 Task: Toggle the option "Show controls in full-screen mode" to customize the look and feel of the interface.
Action: Mouse moved to (130, 17)
Screenshot: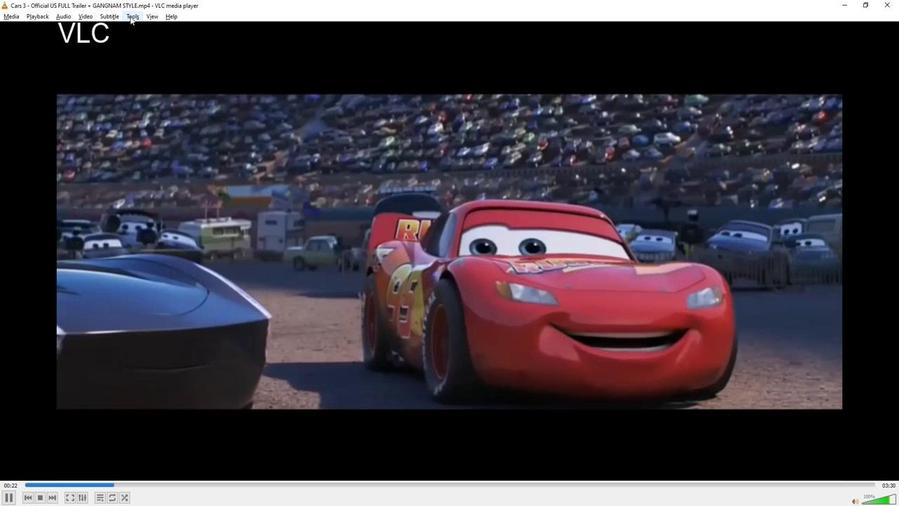 
Action: Mouse pressed left at (130, 17)
Screenshot: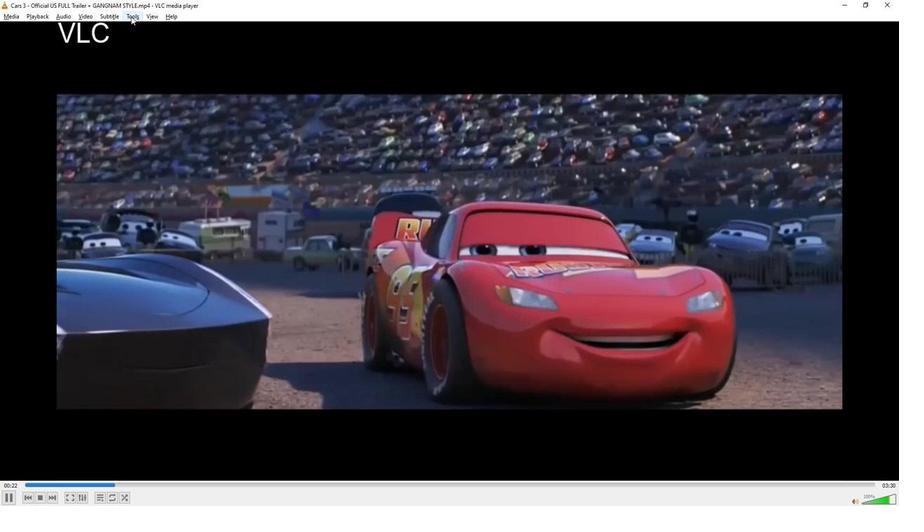 
Action: Mouse moved to (146, 134)
Screenshot: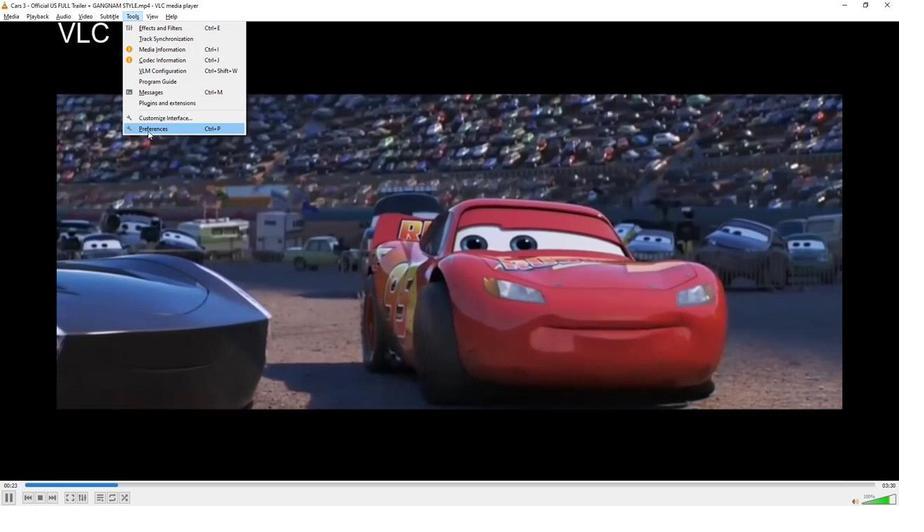
Action: Mouse pressed left at (146, 134)
Screenshot: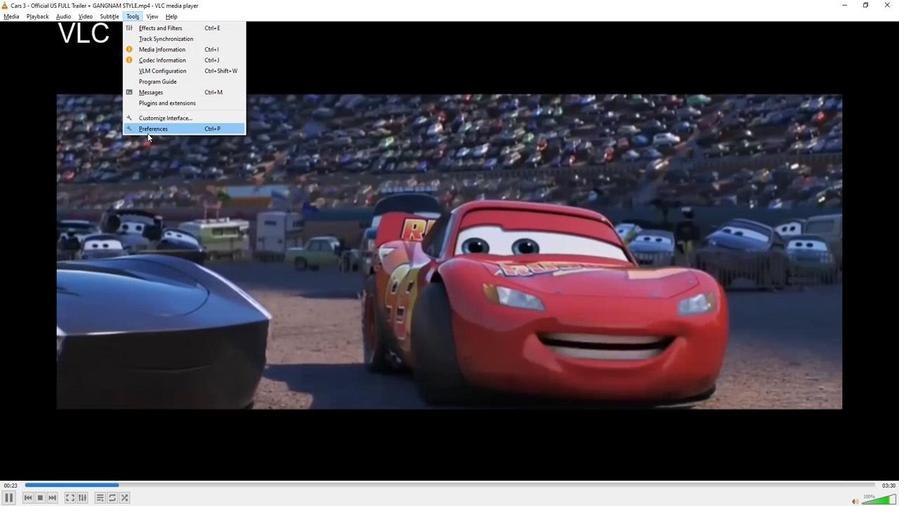 
Action: Mouse moved to (468, 217)
Screenshot: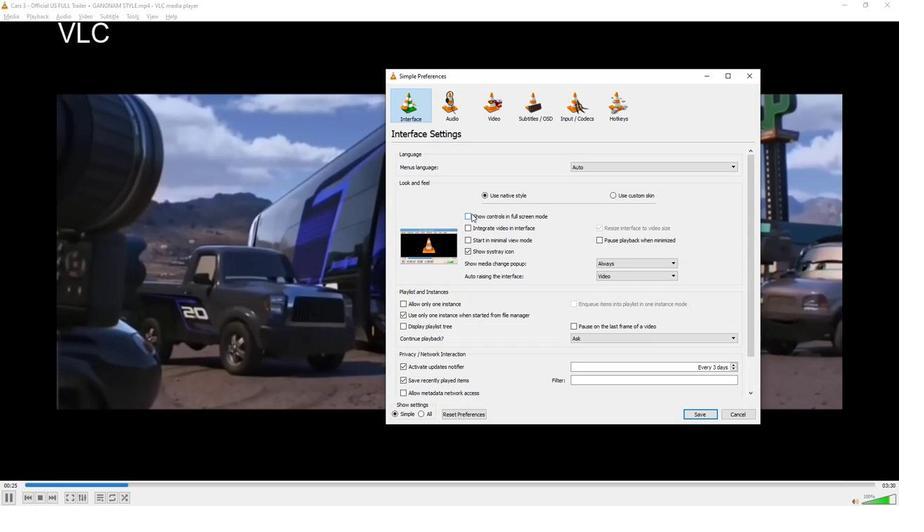 
Action: Mouse pressed left at (468, 217)
Screenshot: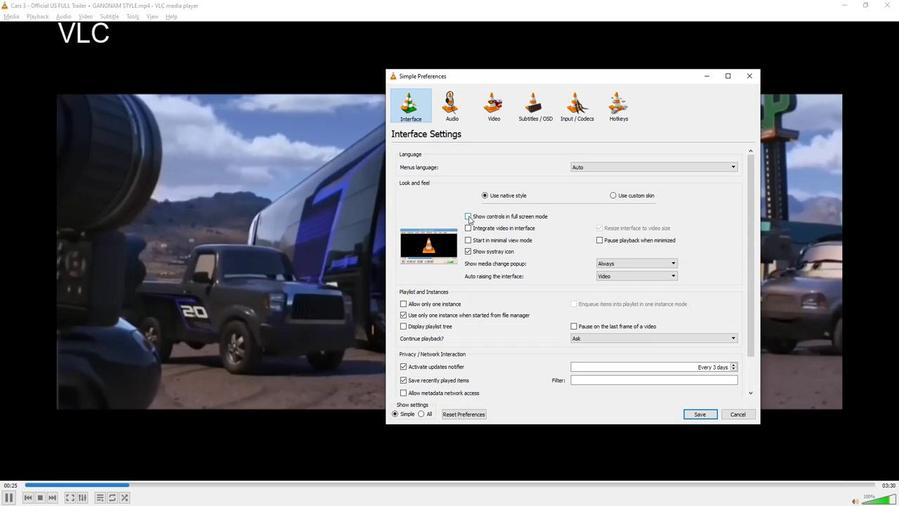 
Action: Mouse moved to (348, 224)
Screenshot: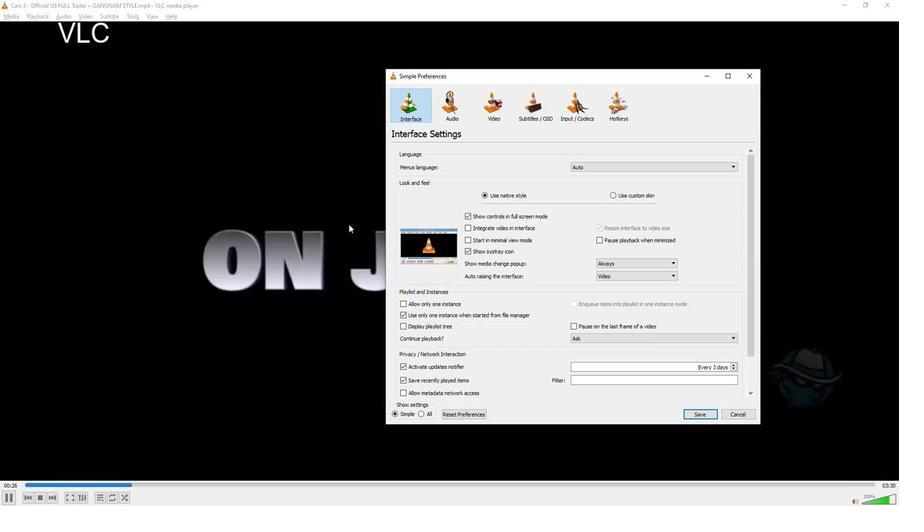 
